 Task: Check for job postings on the  page of Walmart
Action: Mouse moved to (385, 404)
Screenshot: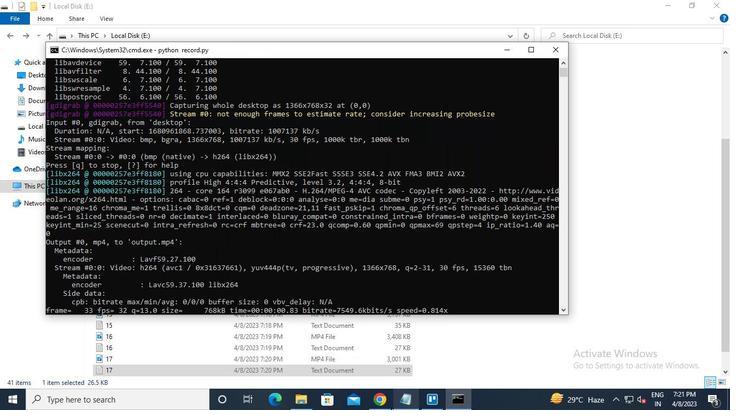 
Action: Mouse pressed left at (385, 404)
Screenshot: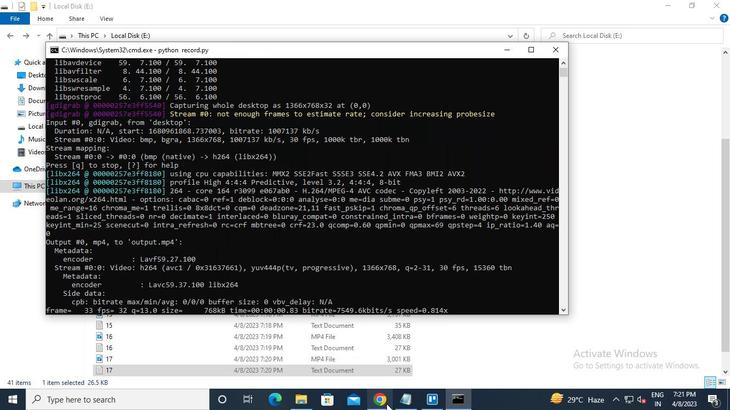 
Action: Mouse moved to (172, 71)
Screenshot: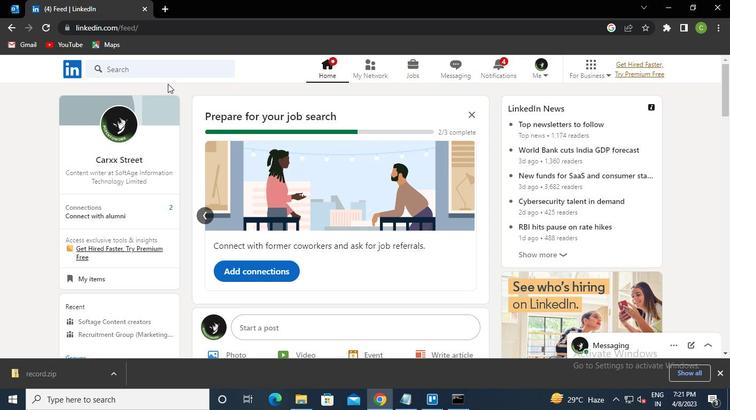 
Action: Mouse pressed left at (172, 71)
Screenshot: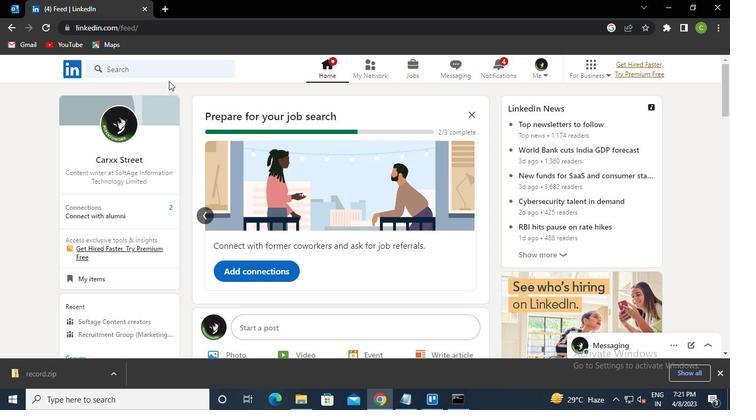 
Action: Keyboard w
Screenshot: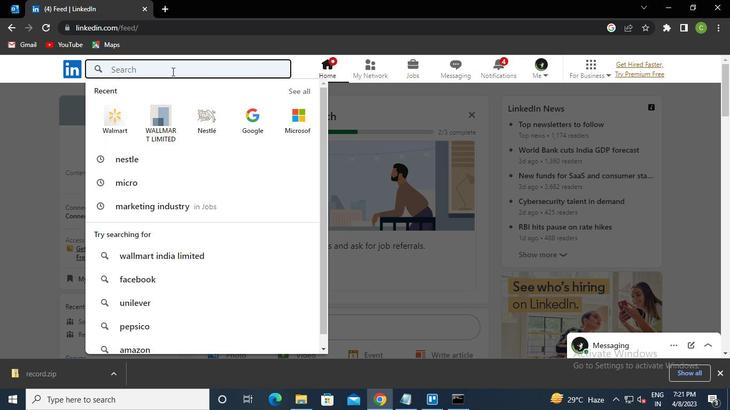 
Action: Keyboard a
Screenshot: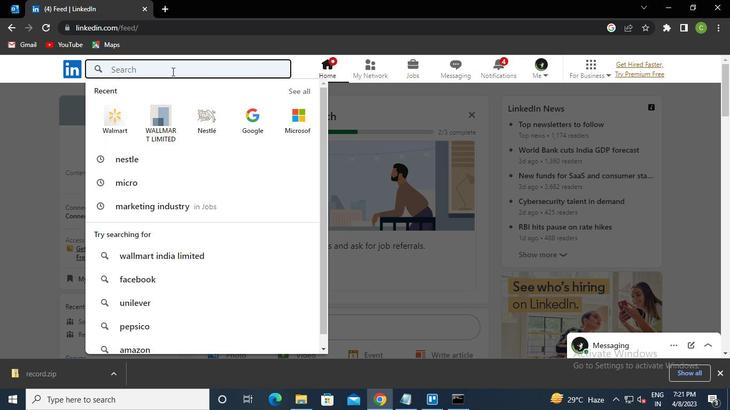 
Action: Keyboard l
Screenshot: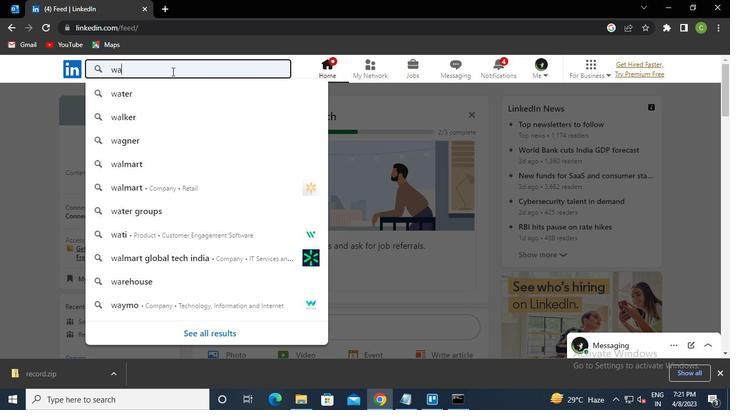 
Action: Keyboard m
Screenshot: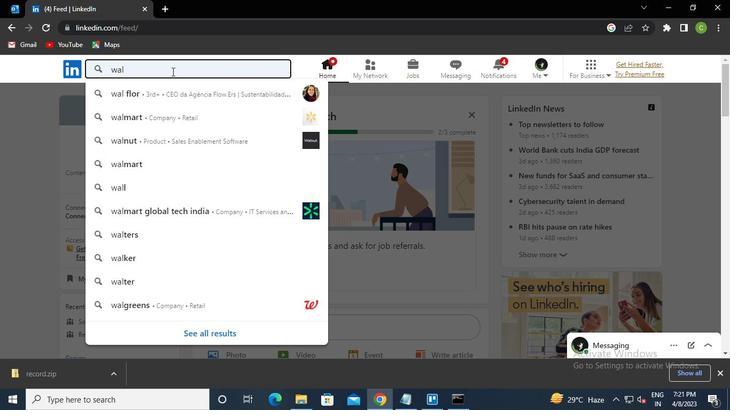 
Action: Keyboard a
Screenshot: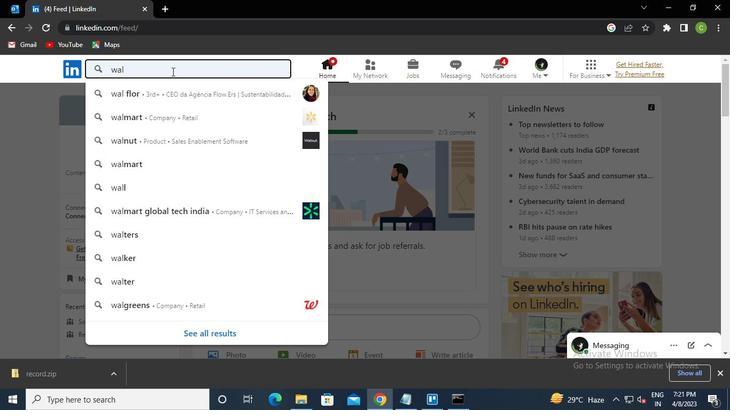 
Action: Keyboard r
Screenshot: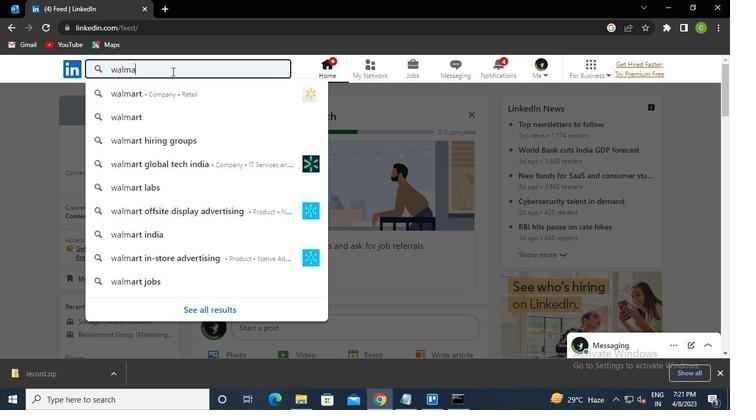 
Action: Keyboard t
Screenshot: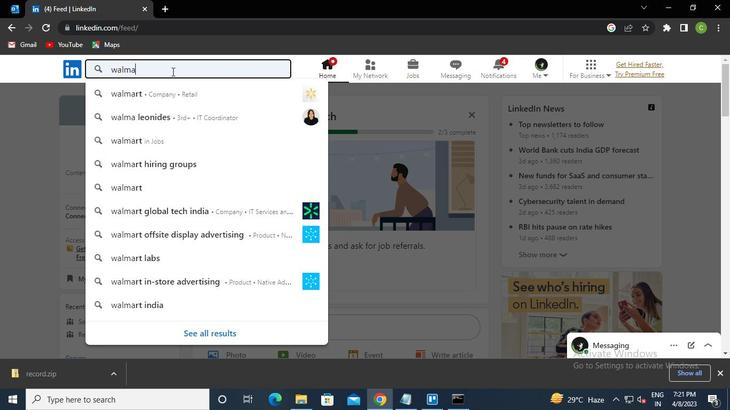 
Action: Keyboard Key.enter
Screenshot: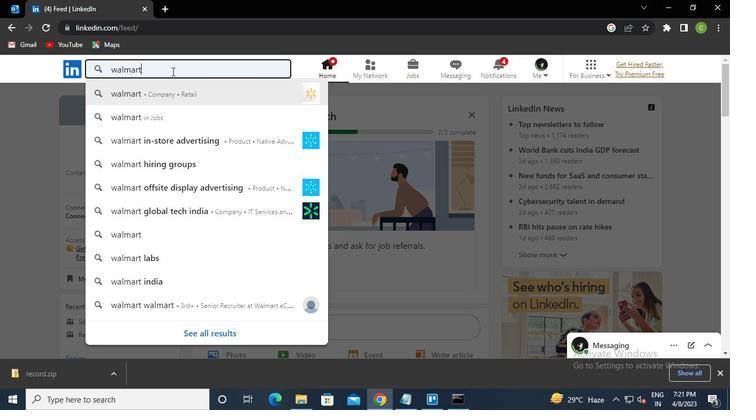 
Action: Mouse moved to (356, 166)
Screenshot: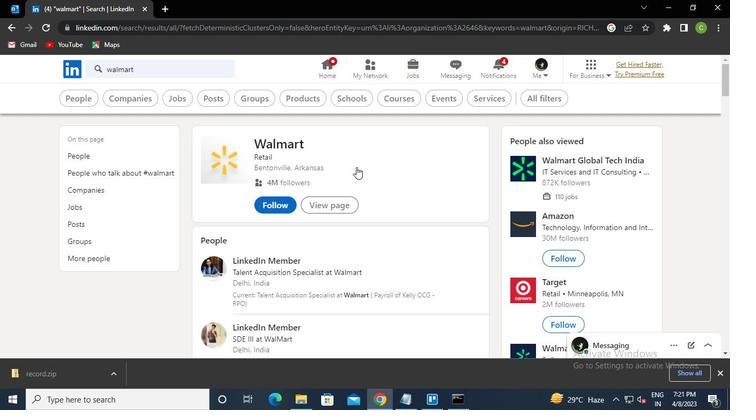 
Action: Mouse pressed left at (356, 166)
Screenshot: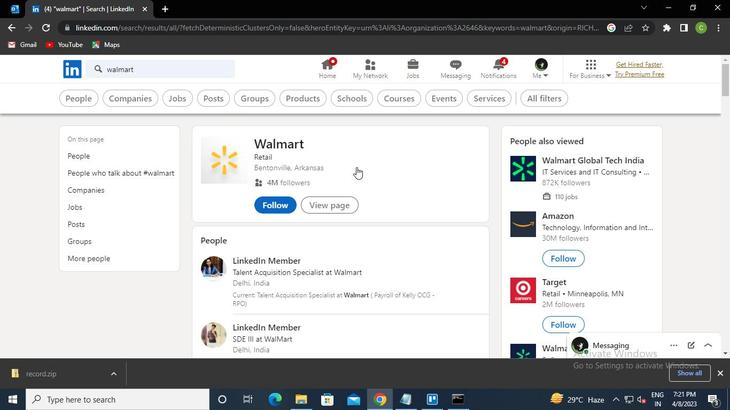 
Action: Mouse moved to (209, 284)
Screenshot: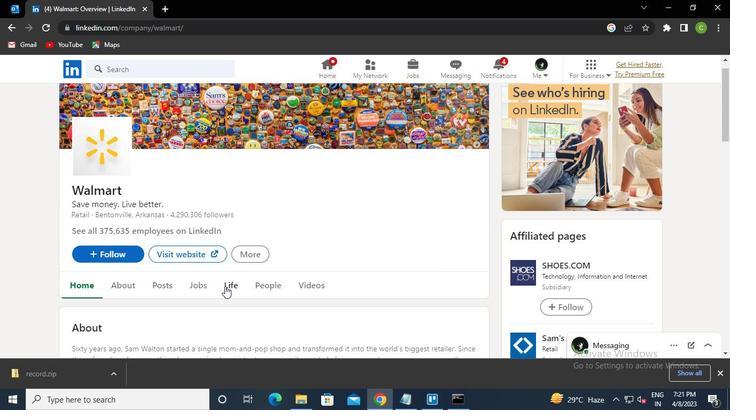 
Action: Mouse pressed left at (209, 284)
Screenshot: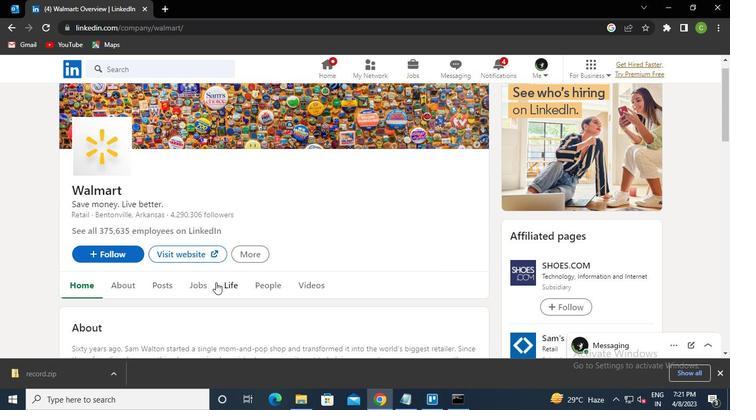 
Action: Mouse moved to (463, 410)
Screenshot: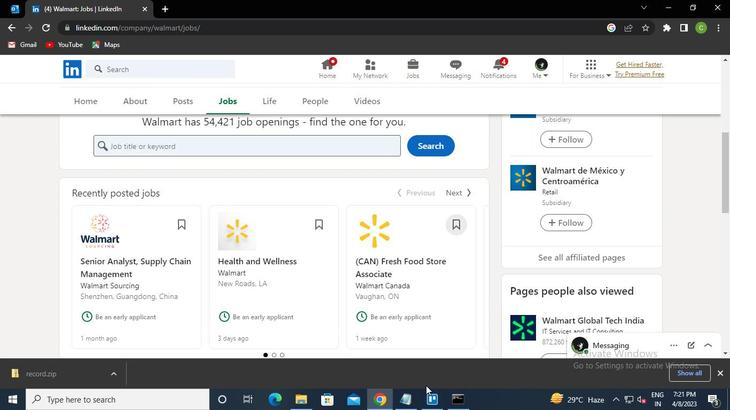 
Action: Mouse pressed left at (463, 410)
Screenshot: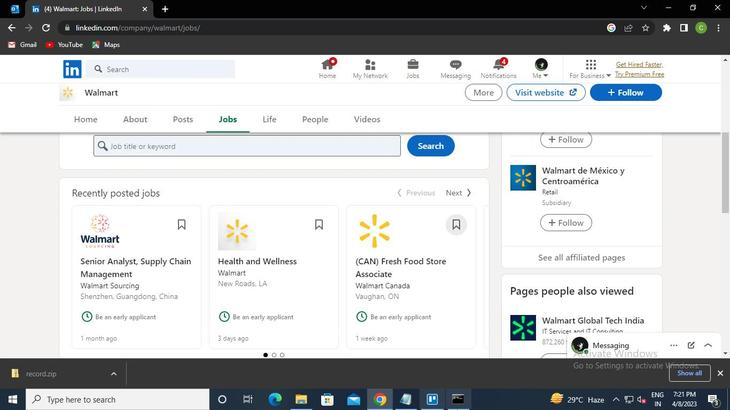 
Action: Mouse moved to (562, 49)
Screenshot: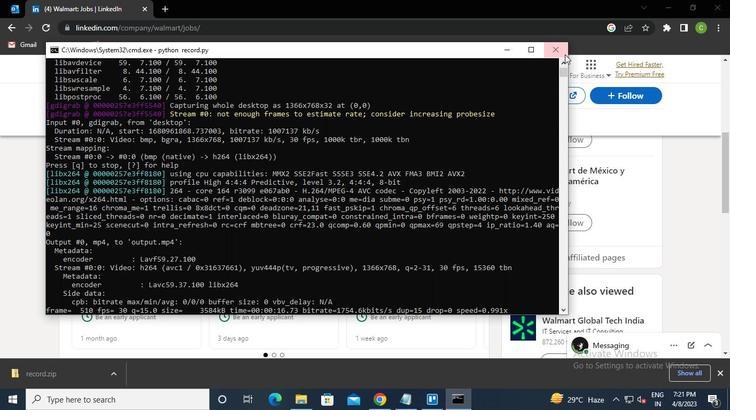 
Action: Mouse pressed left at (562, 49)
Screenshot: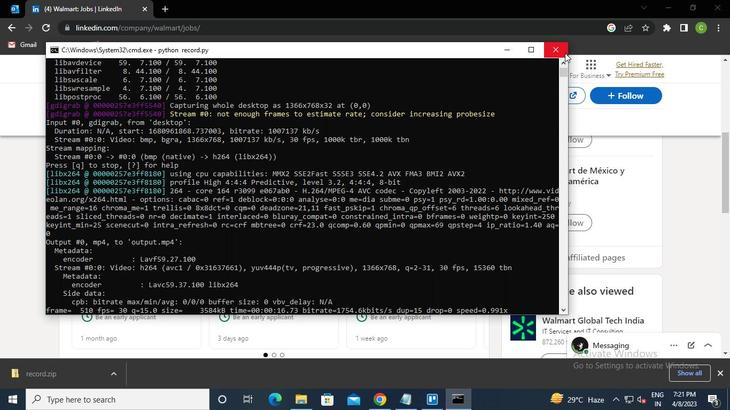 
Action: Mouse moved to (559, 52)
Screenshot: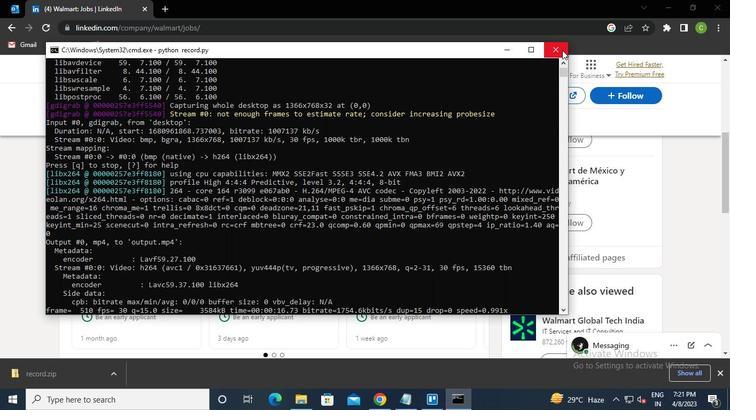 
